 Task: Assign in the project TrueNorth the issue 'Implement a new cloud-based customer service platform for a company with omnichannel communication and AI-powered chatbots' to the sprint 'QA Quicksilver'.
Action: Mouse moved to (1160, 552)
Screenshot: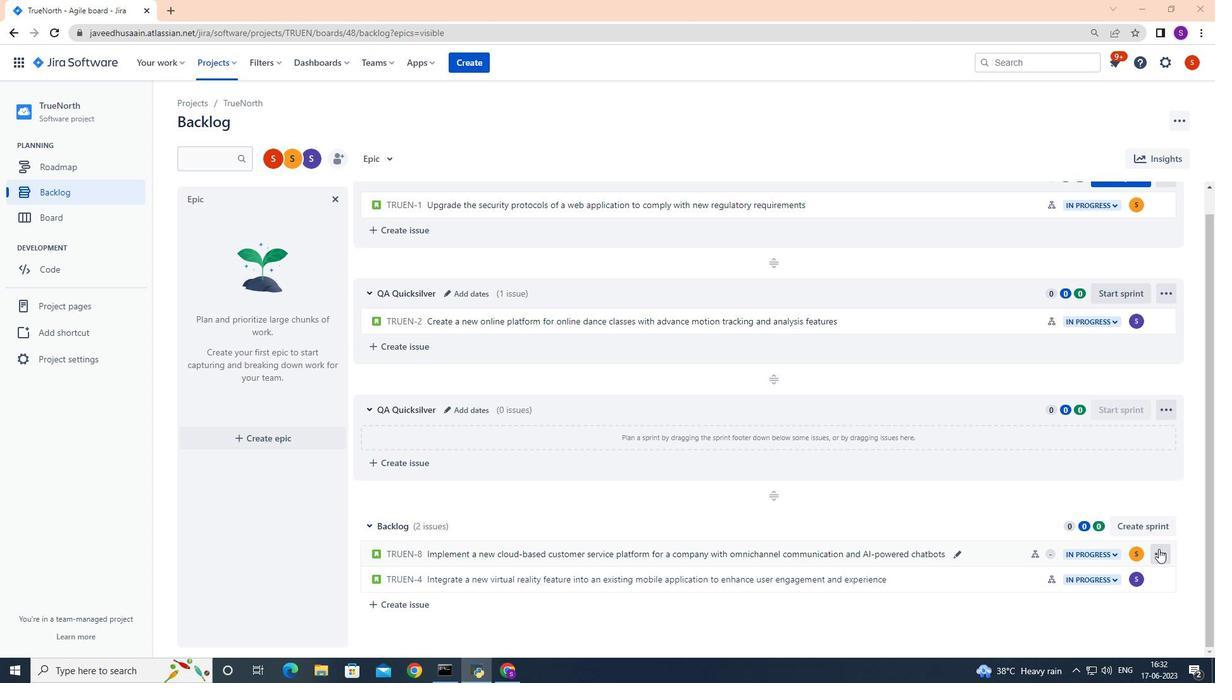 
Action: Mouse pressed left at (1160, 552)
Screenshot: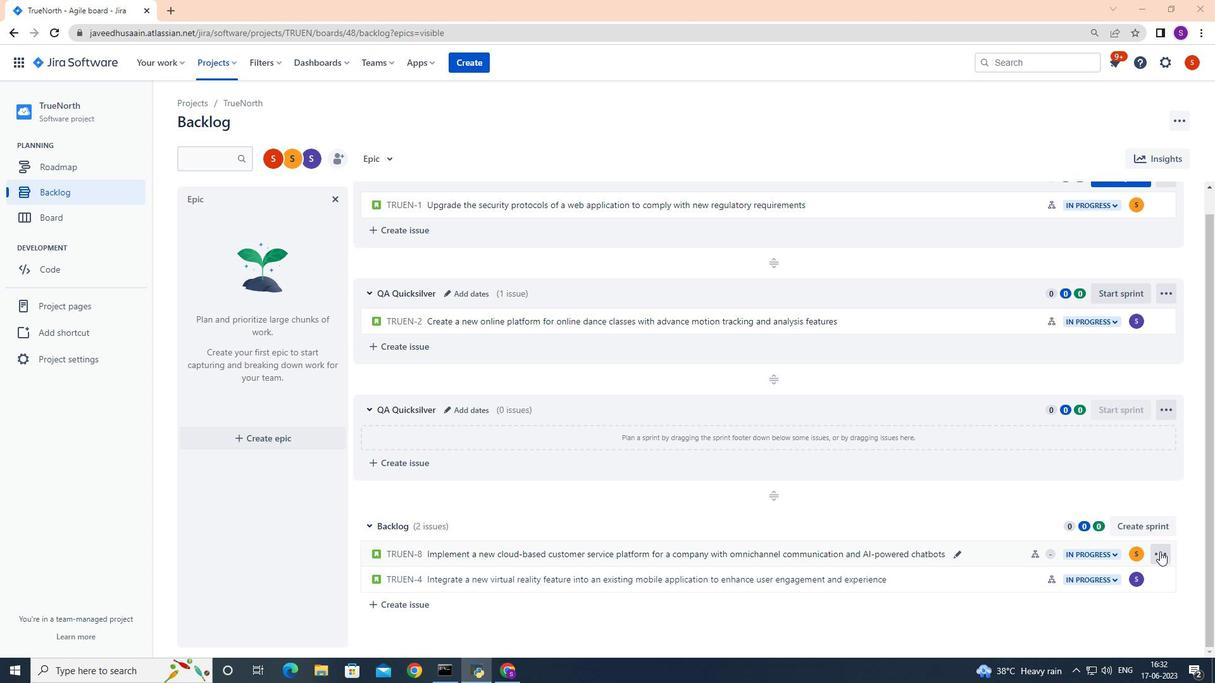 
Action: Mouse moved to (1135, 486)
Screenshot: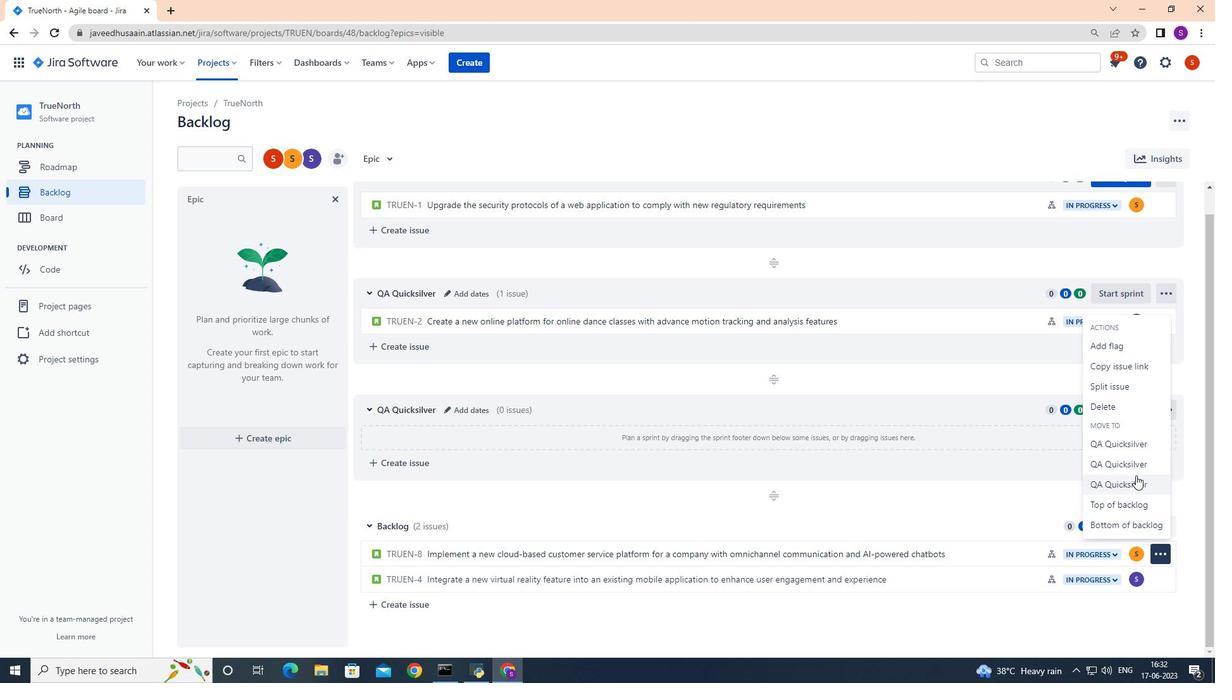 
Action: Mouse pressed left at (1135, 486)
Screenshot: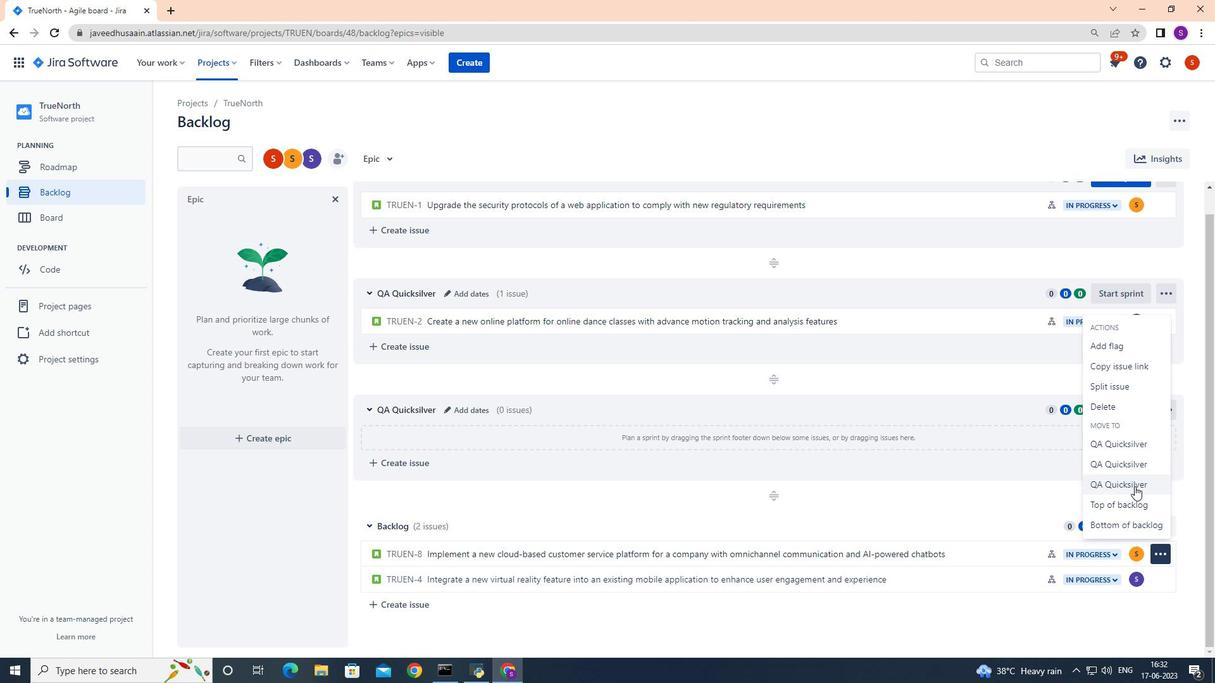 
Action: Mouse moved to (466, 524)
Screenshot: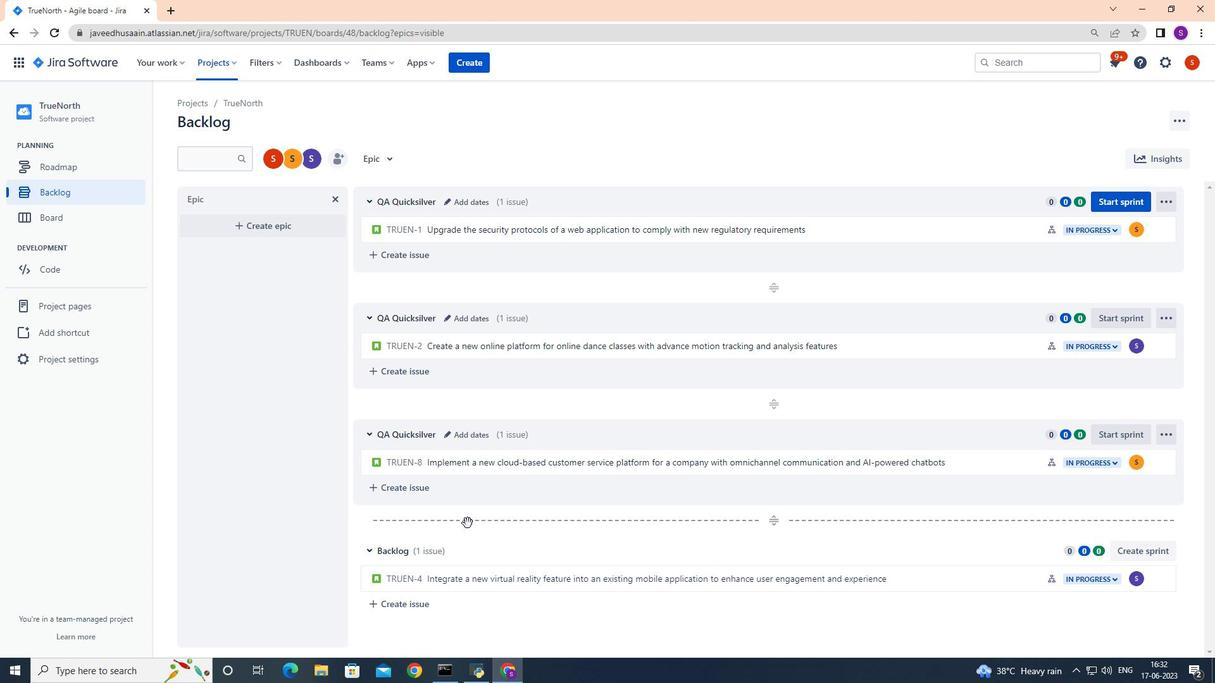 
